 Task: Create a due date automation trigger when advanced on, 2 working days after a card is due add content with a name or a description not starting with resume at 11:00 AM.
Action: Mouse moved to (882, 265)
Screenshot: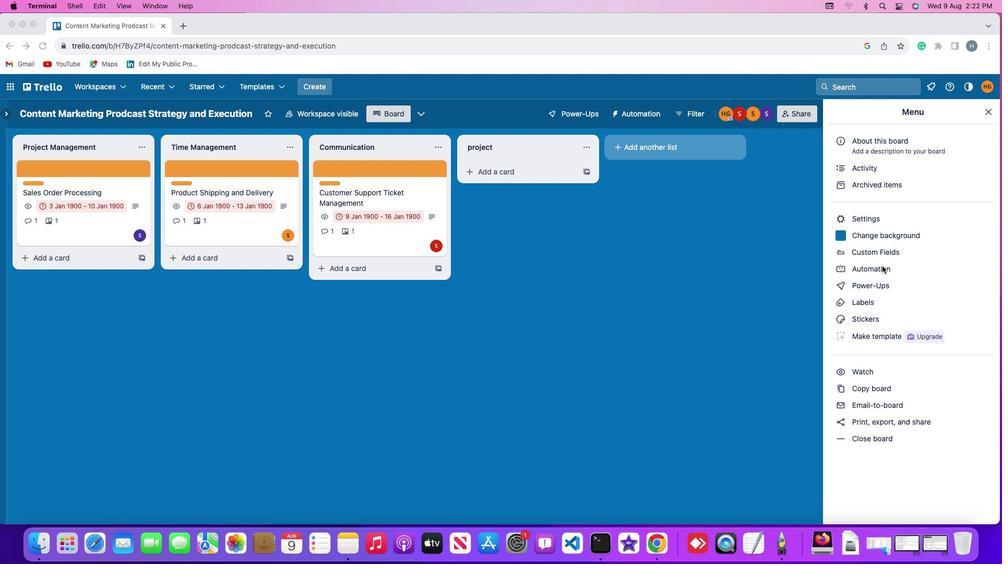
Action: Mouse pressed left at (882, 265)
Screenshot: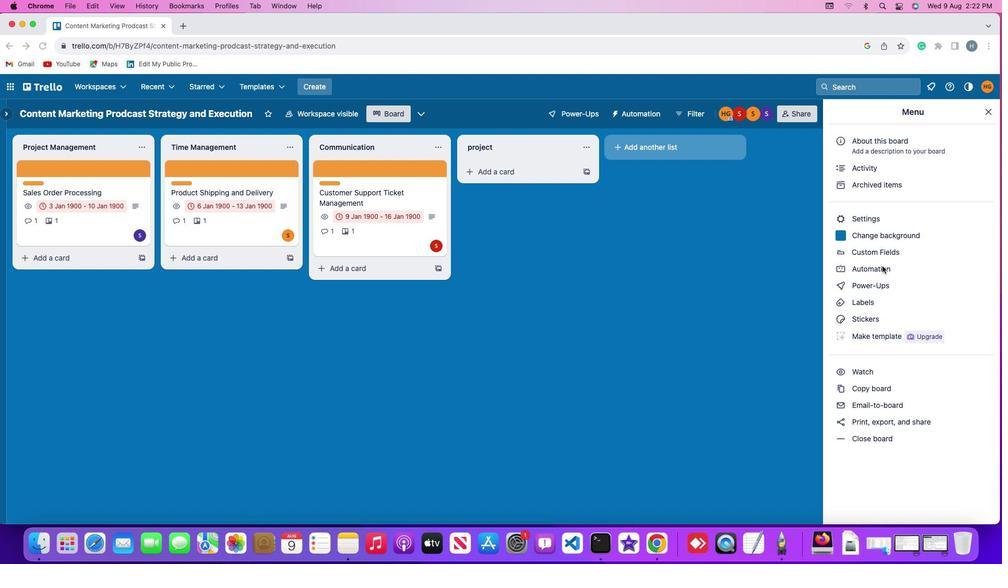 
Action: Mouse moved to (882, 265)
Screenshot: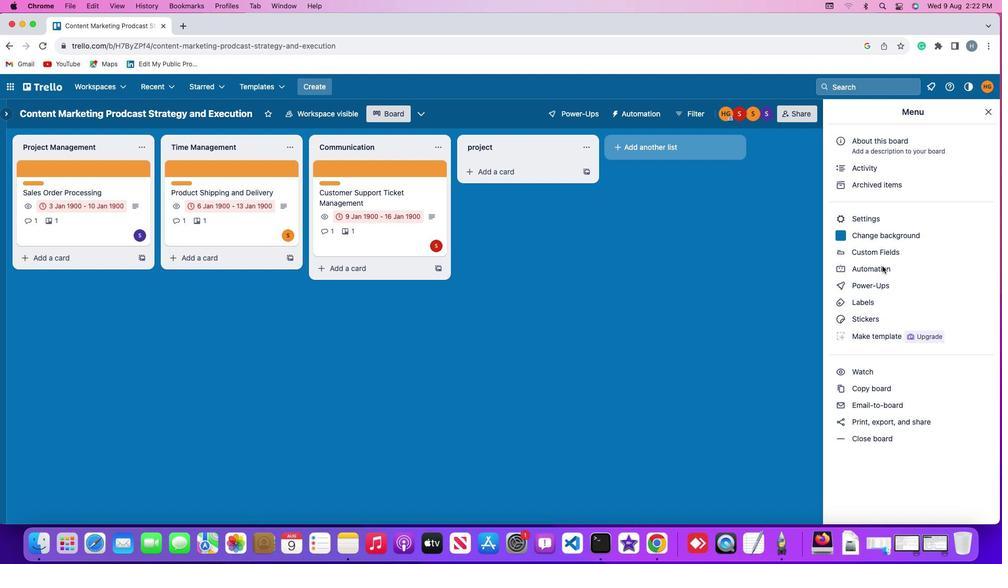 
Action: Mouse pressed left at (882, 265)
Screenshot: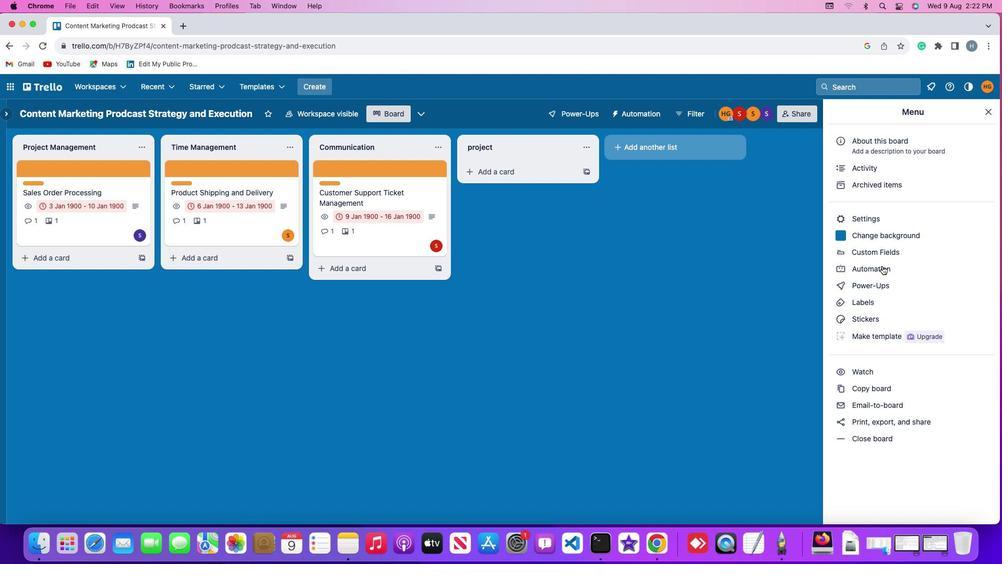 
Action: Mouse moved to (56, 245)
Screenshot: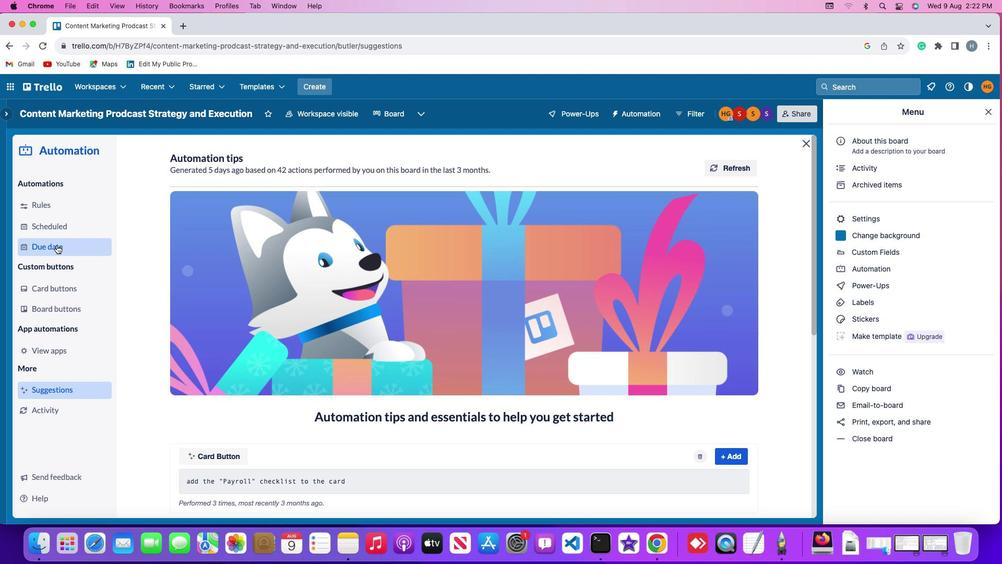 
Action: Mouse pressed left at (56, 245)
Screenshot: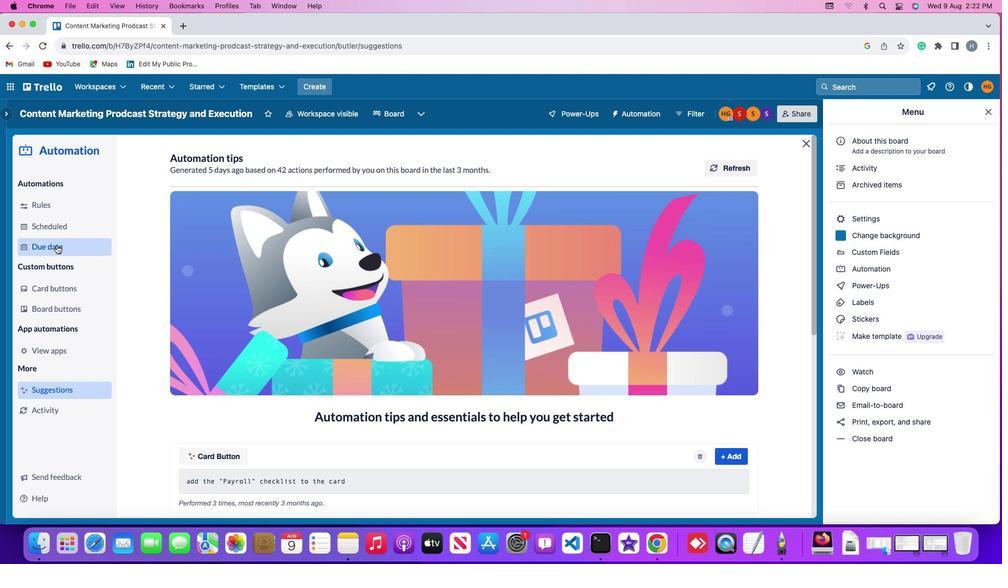 
Action: Mouse moved to (687, 162)
Screenshot: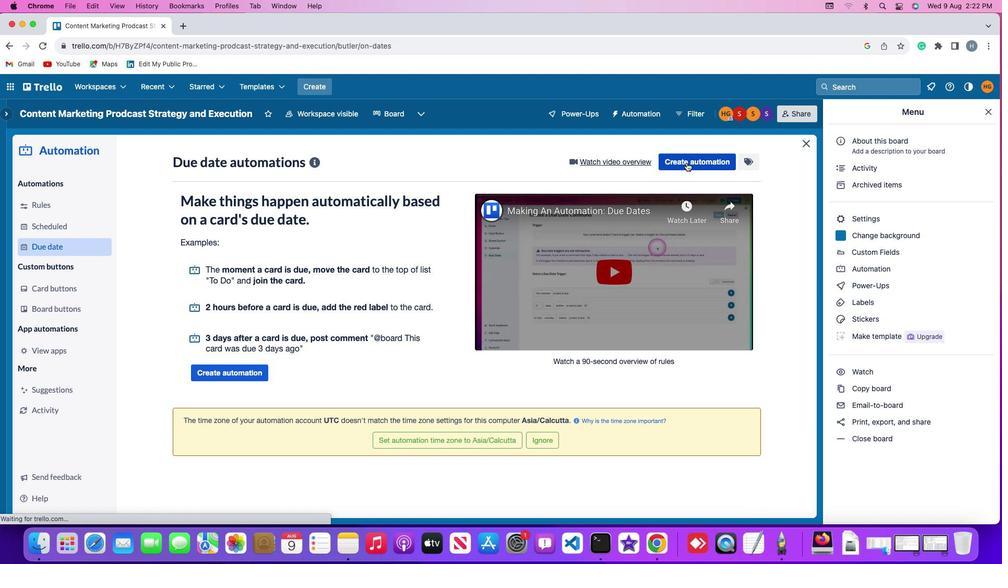 
Action: Mouse pressed left at (687, 162)
Screenshot: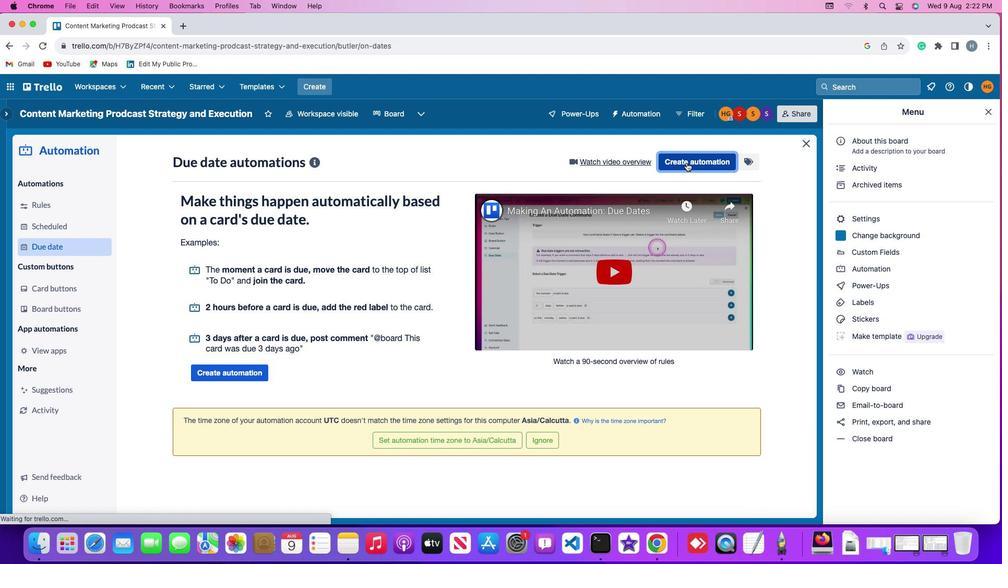 
Action: Mouse moved to (211, 261)
Screenshot: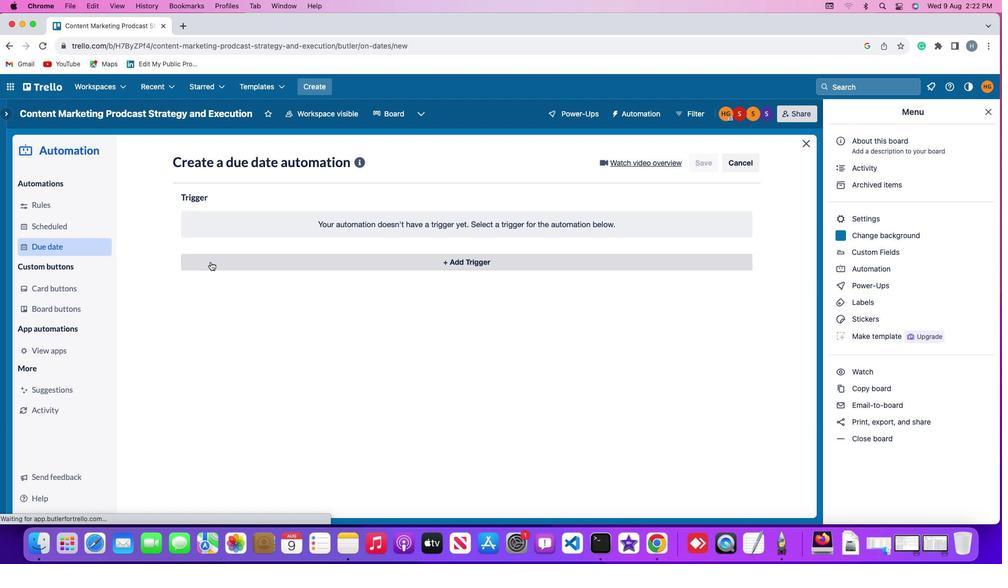 
Action: Mouse pressed left at (211, 261)
Screenshot: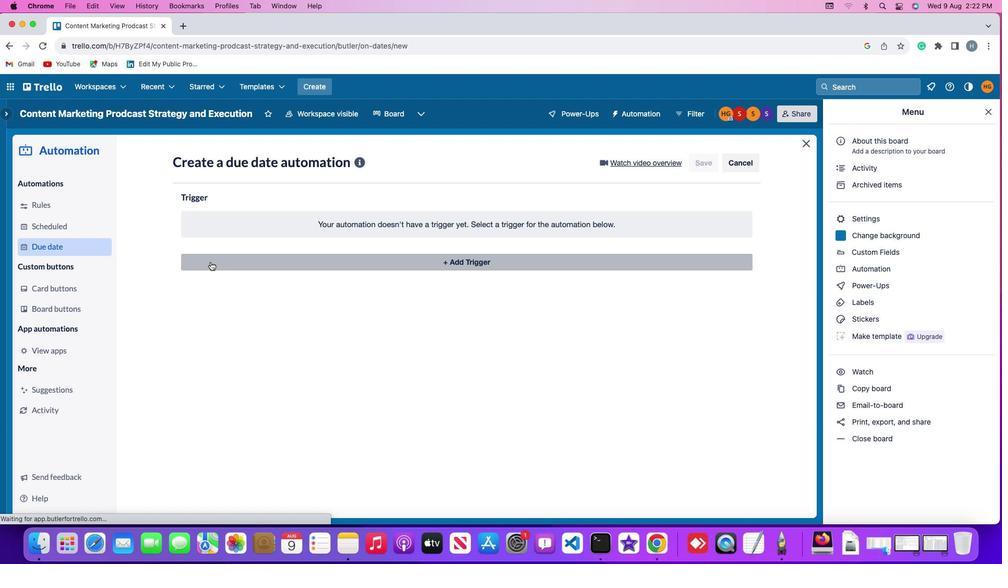 
Action: Mouse moved to (199, 419)
Screenshot: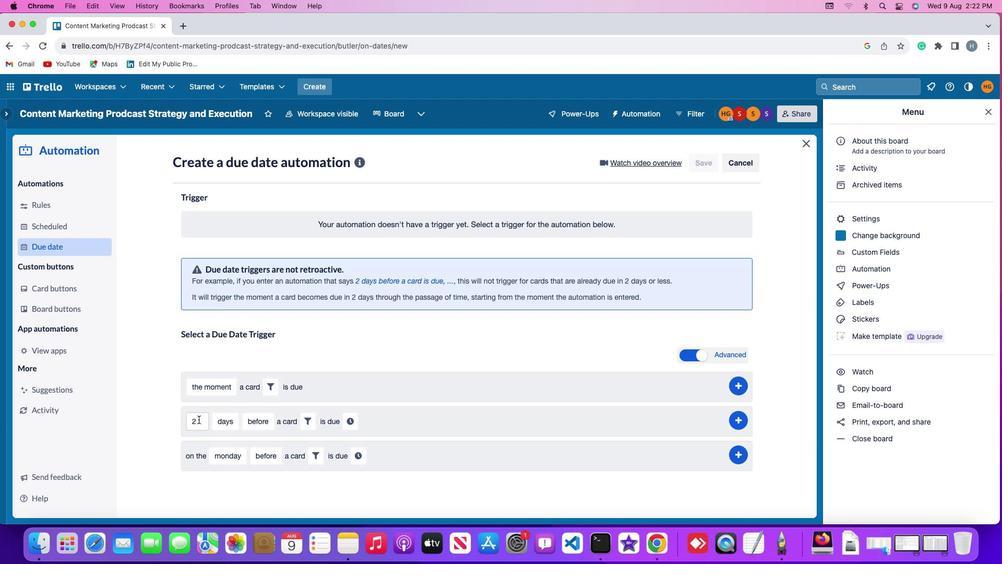 
Action: Mouse pressed left at (199, 419)
Screenshot: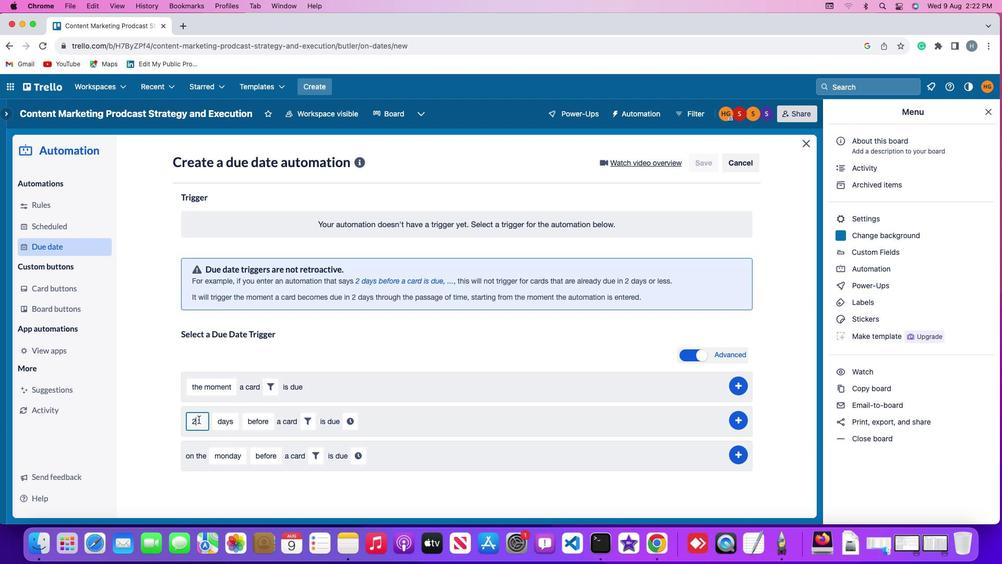 
Action: Mouse moved to (199, 418)
Screenshot: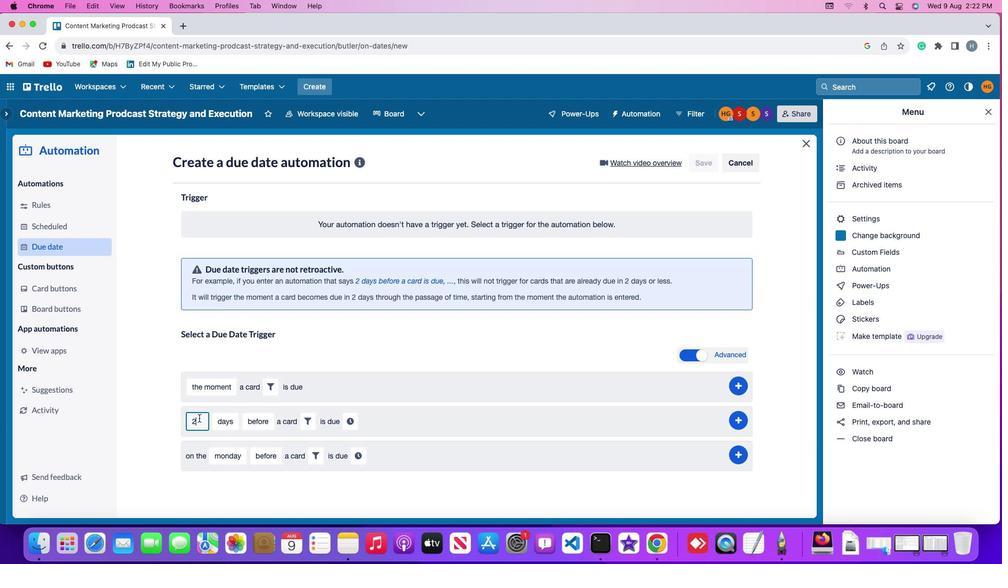 
Action: Key pressed Key.backspace
Screenshot: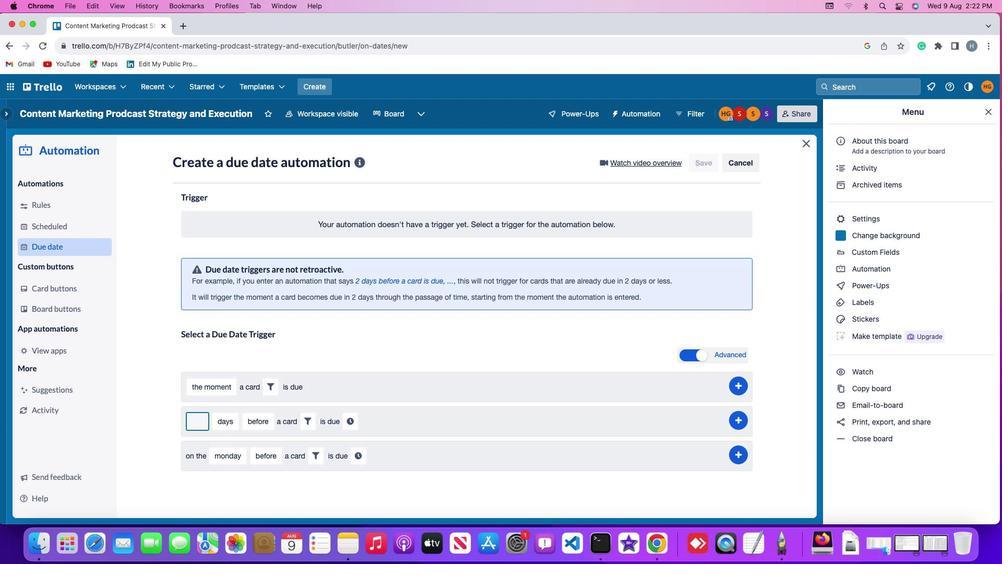 
Action: Mouse moved to (202, 417)
Screenshot: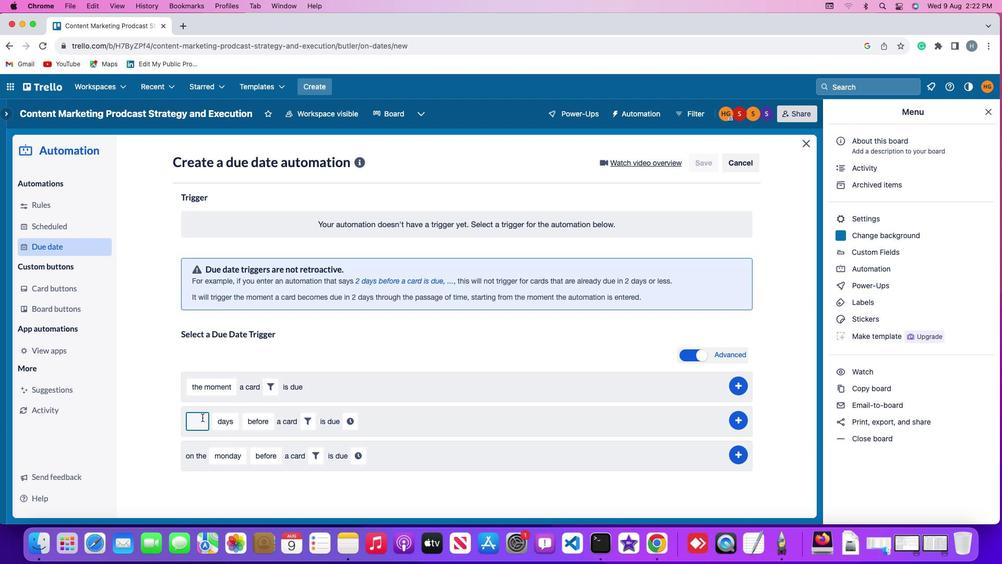 
Action: Key pressed '2'
Screenshot: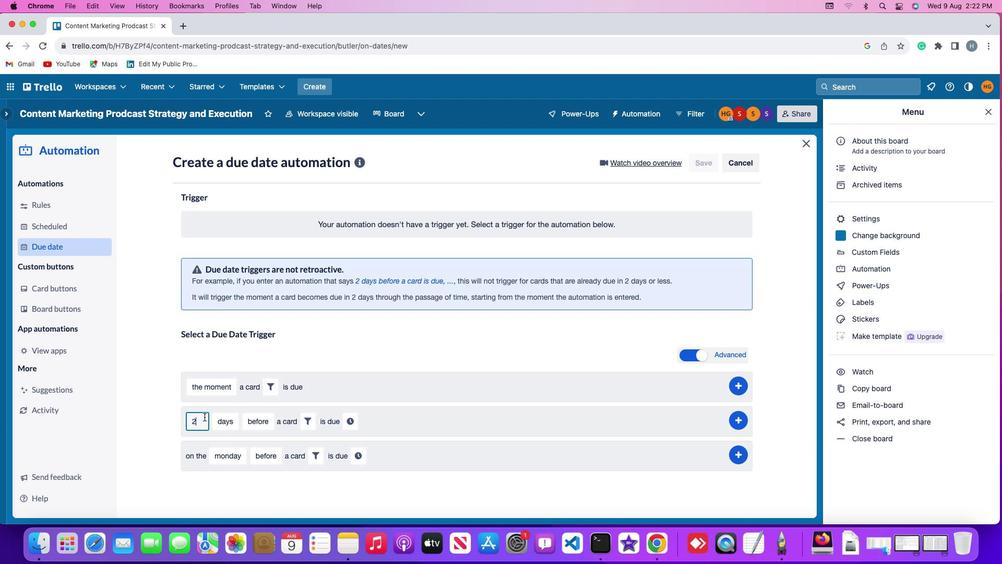 
Action: Mouse moved to (232, 416)
Screenshot: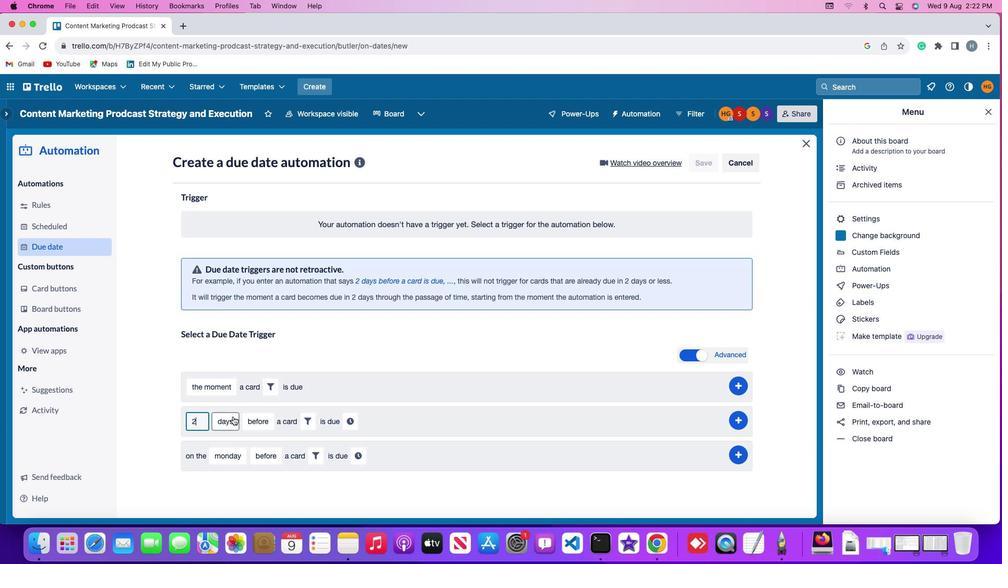 
Action: Mouse pressed left at (232, 416)
Screenshot: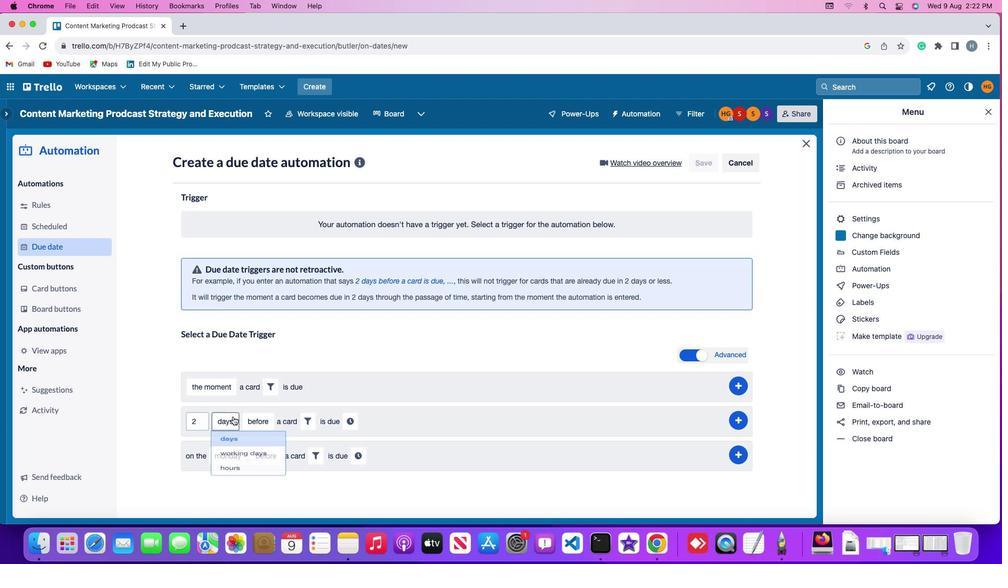 
Action: Mouse moved to (231, 463)
Screenshot: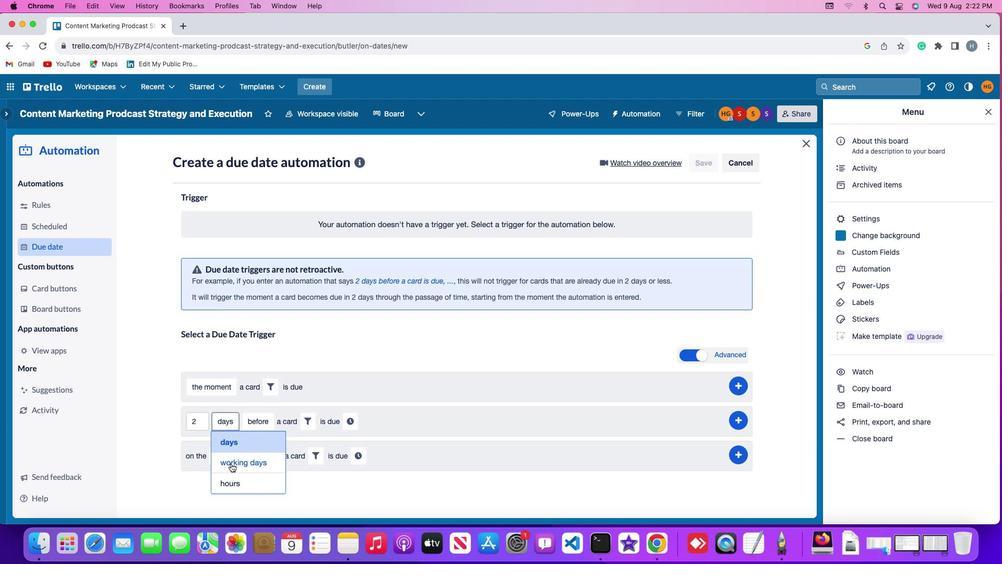 
Action: Mouse pressed left at (231, 463)
Screenshot: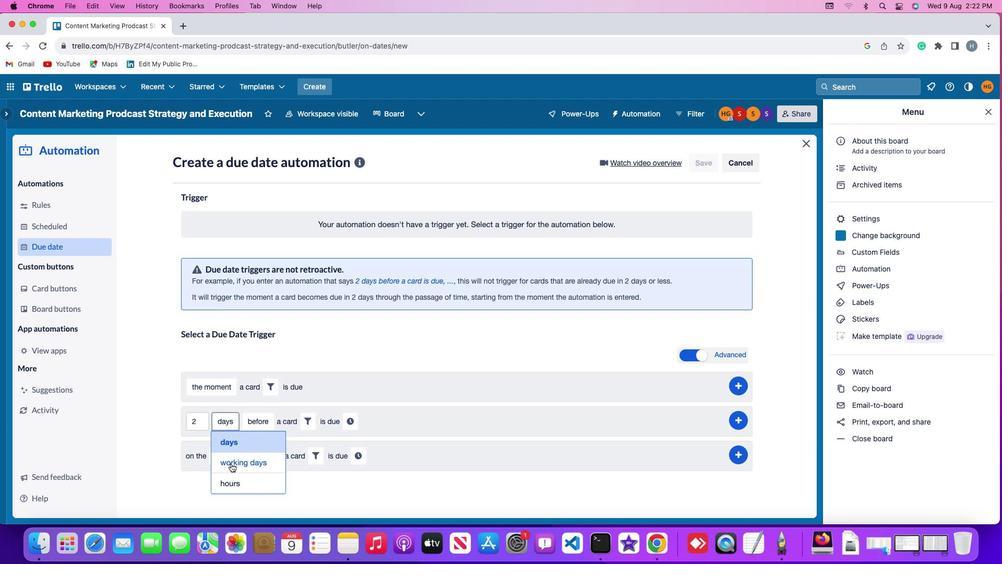 
Action: Mouse moved to (284, 425)
Screenshot: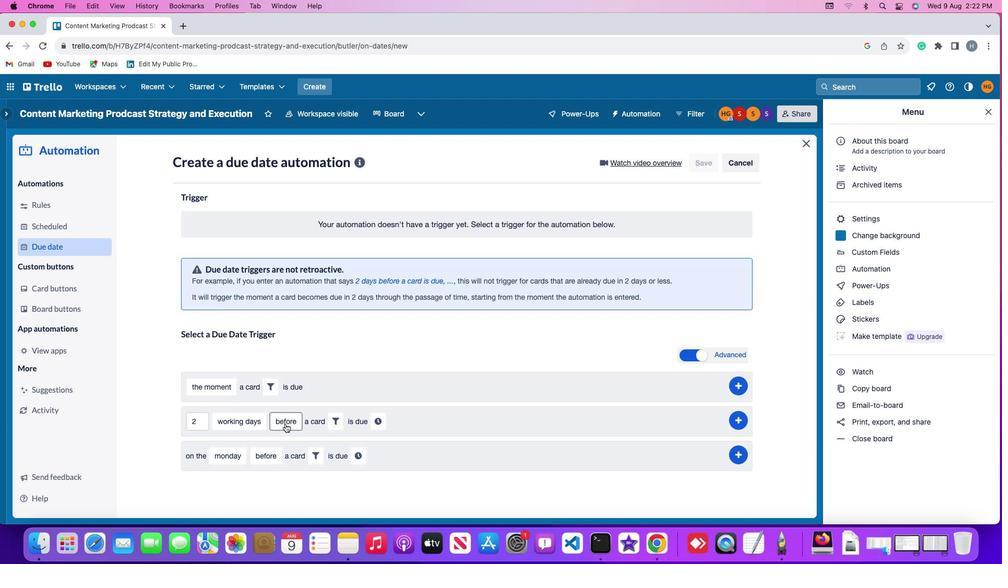 
Action: Mouse pressed left at (284, 425)
Screenshot: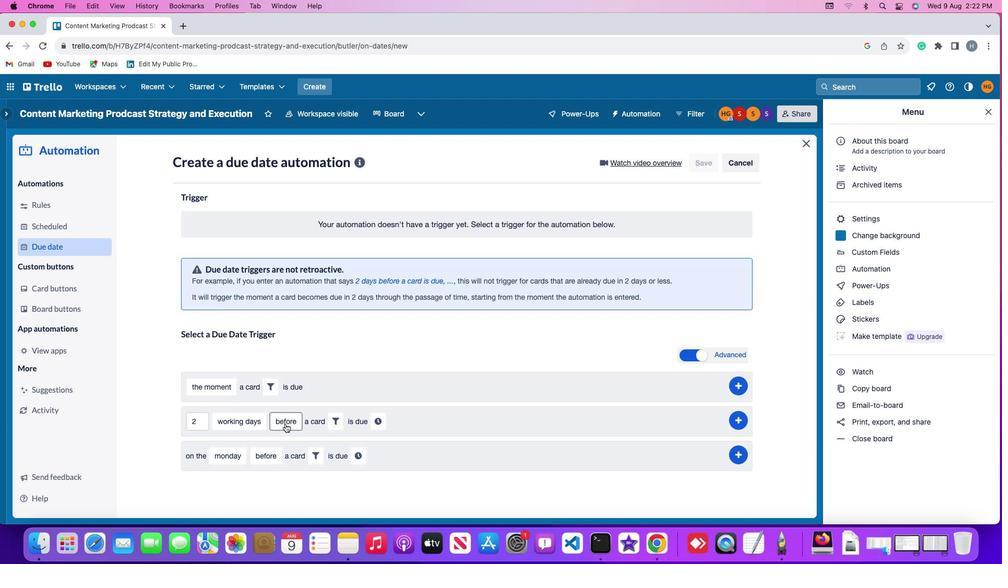 
Action: Mouse moved to (282, 469)
Screenshot: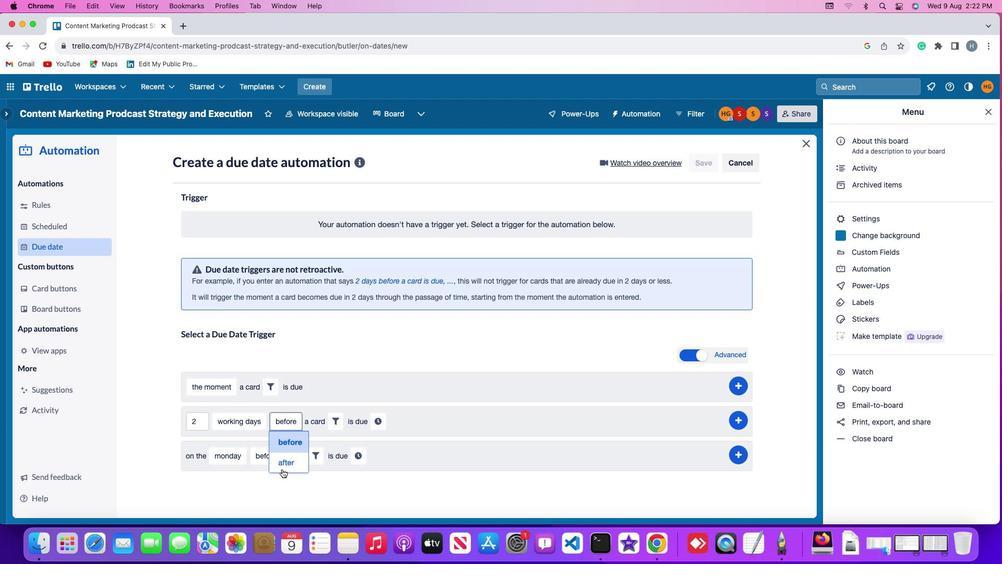 
Action: Mouse pressed left at (282, 469)
Screenshot: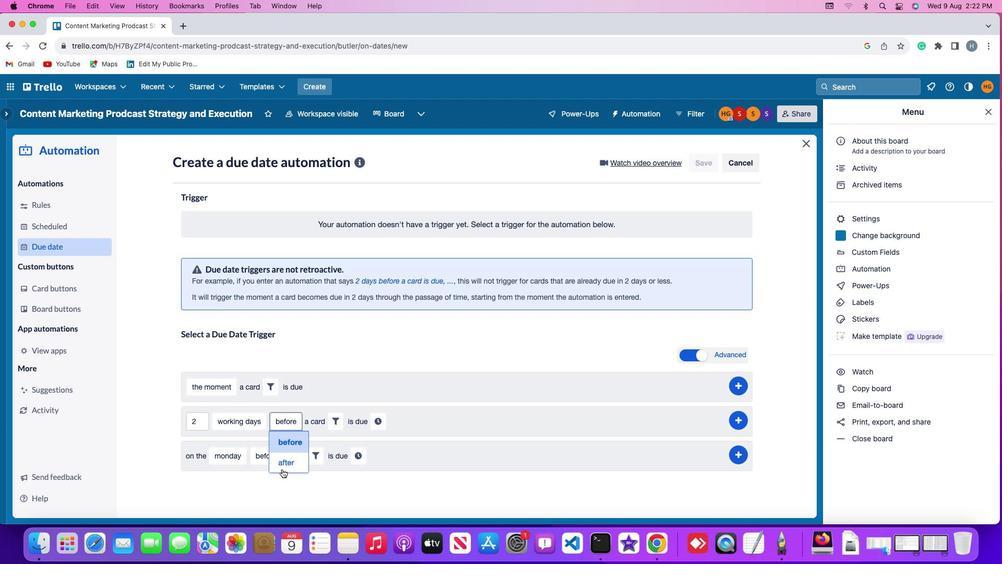 
Action: Mouse moved to (336, 420)
Screenshot: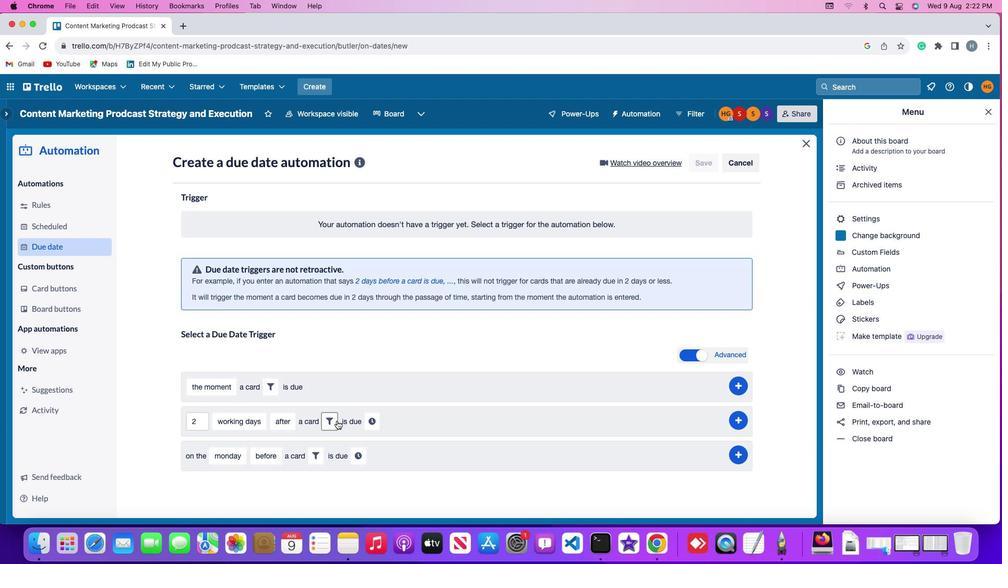 
Action: Mouse pressed left at (336, 420)
Screenshot: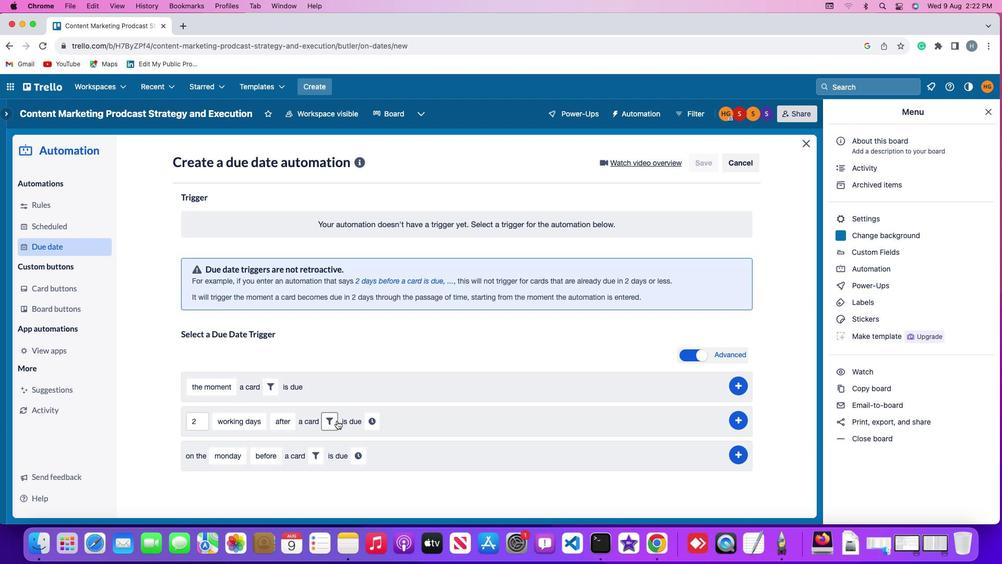 
Action: Mouse moved to (459, 453)
Screenshot: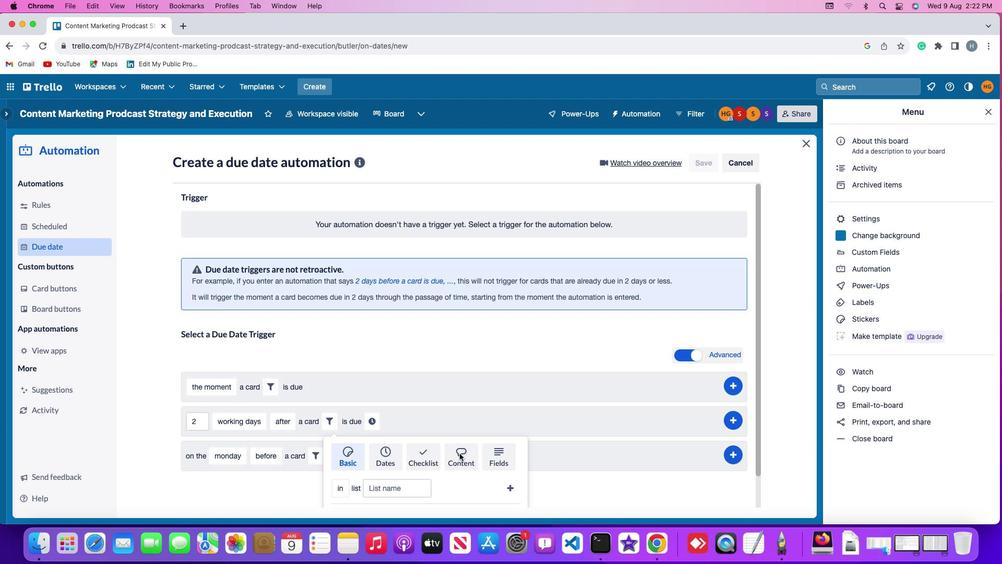
Action: Mouse pressed left at (459, 453)
Screenshot: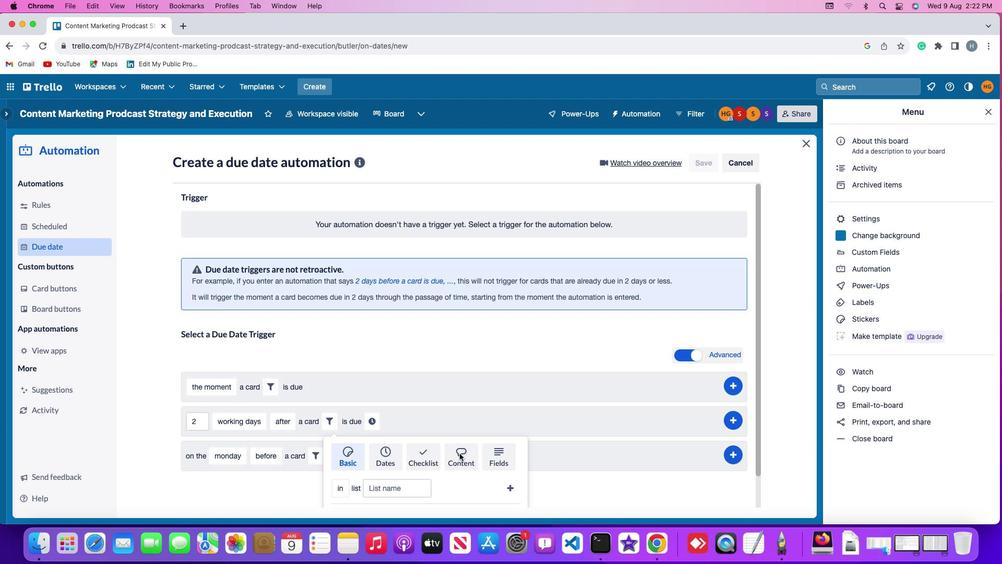 
Action: Mouse moved to (360, 485)
Screenshot: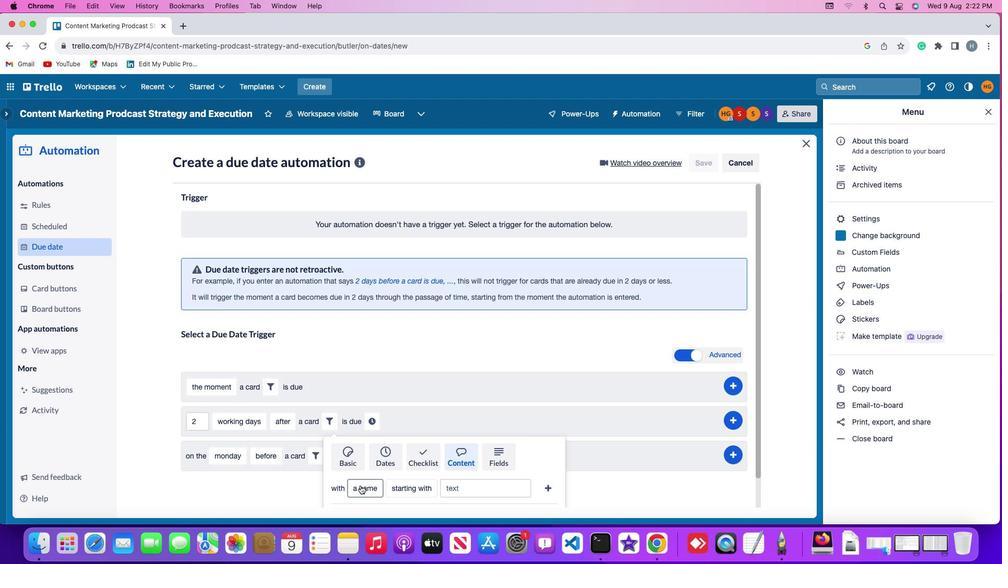 
Action: Mouse pressed left at (360, 485)
Screenshot: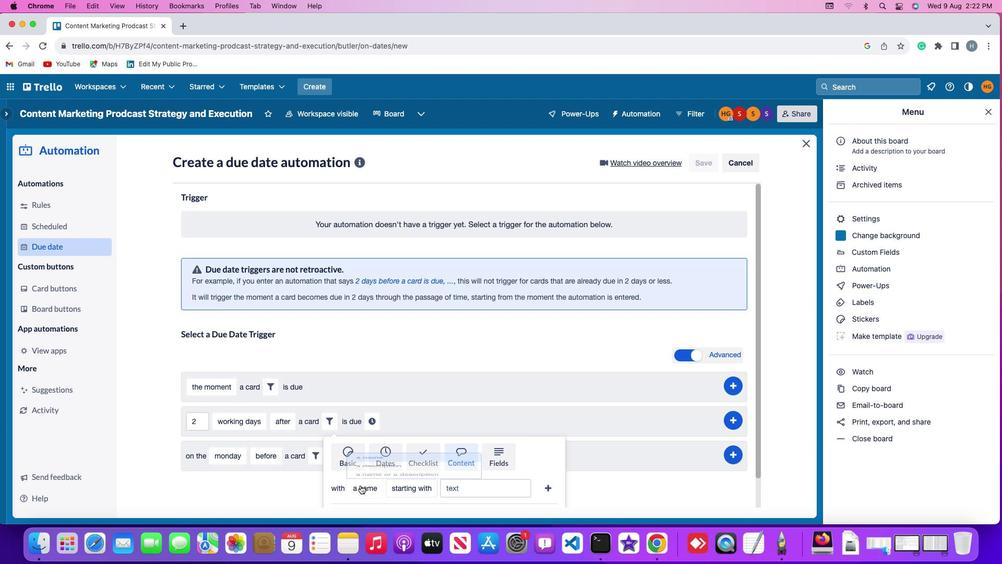 
Action: Mouse moved to (382, 470)
Screenshot: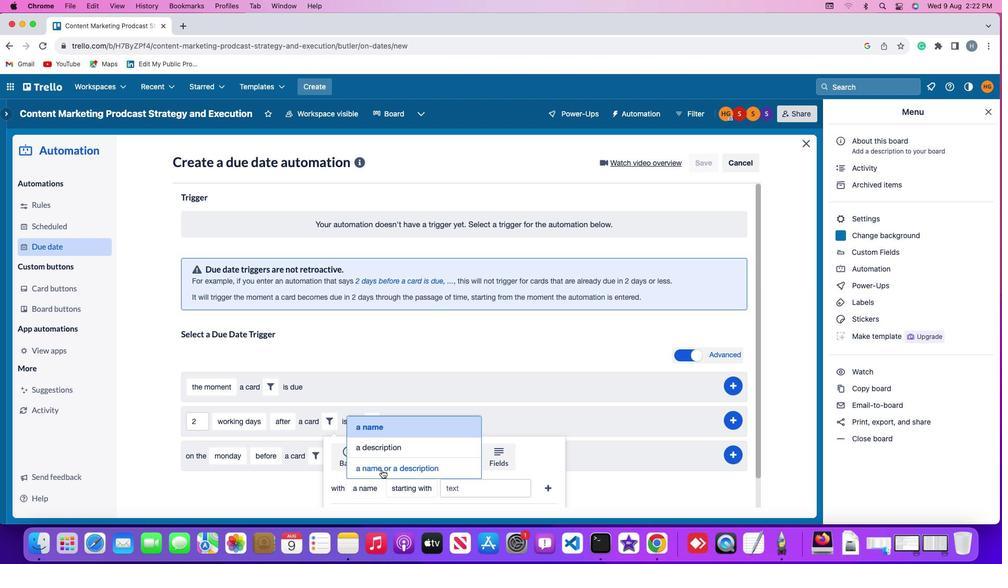 
Action: Mouse pressed left at (382, 470)
Screenshot: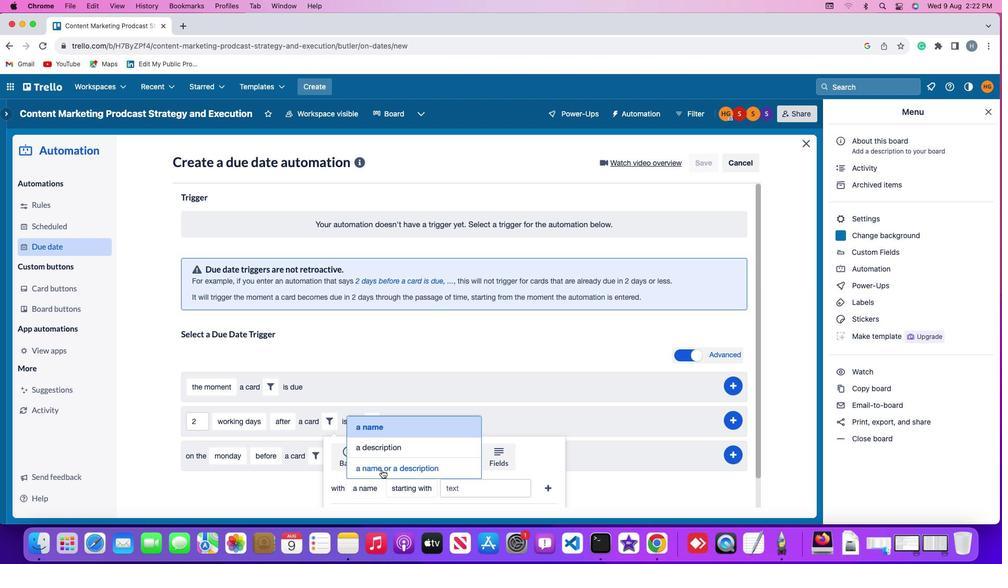 
Action: Mouse moved to (471, 486)
Screenshot: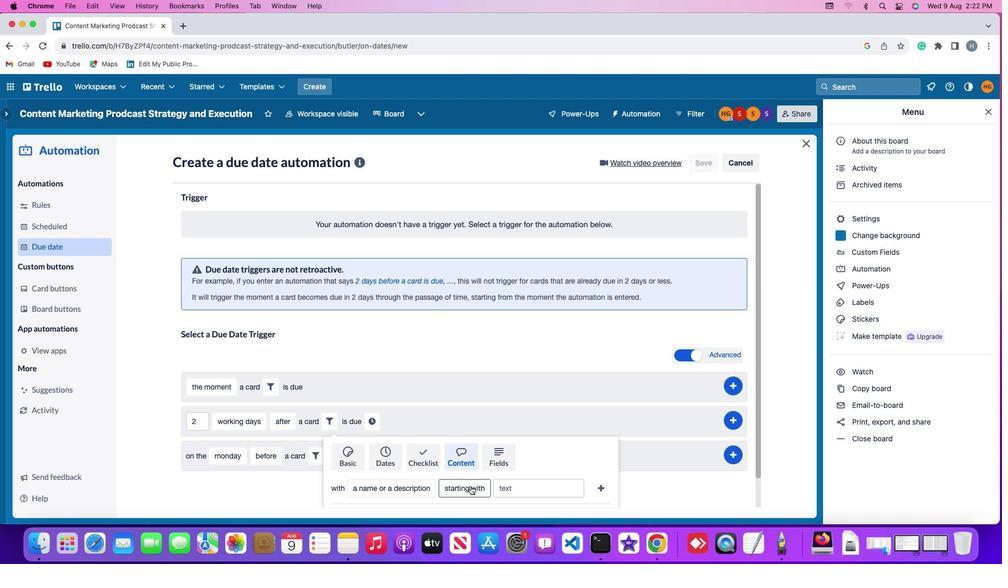 
Action: Mouse pressed left at (471, 486)
Screenshot: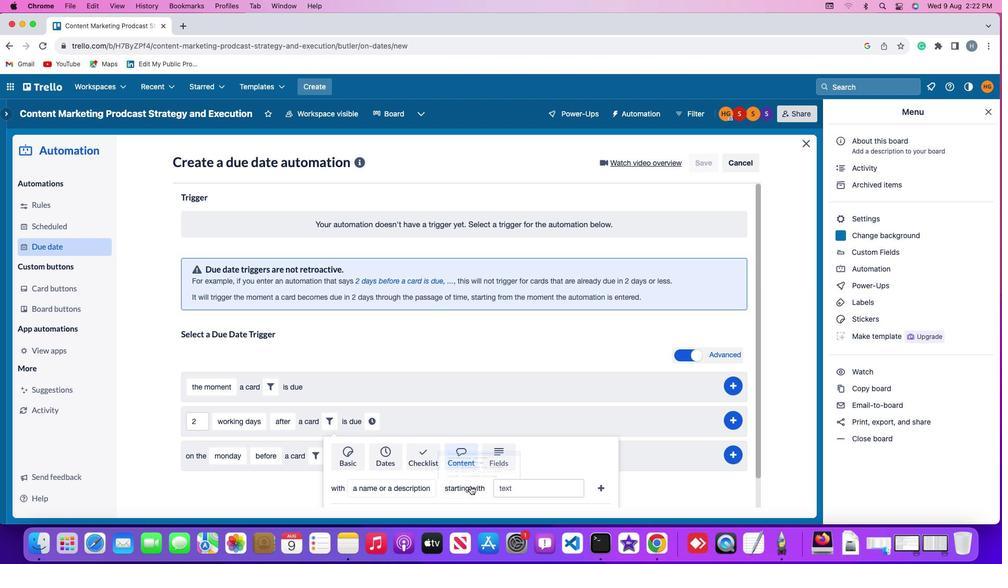 
Action: Mouse moved to (482, 424)
Screenshot: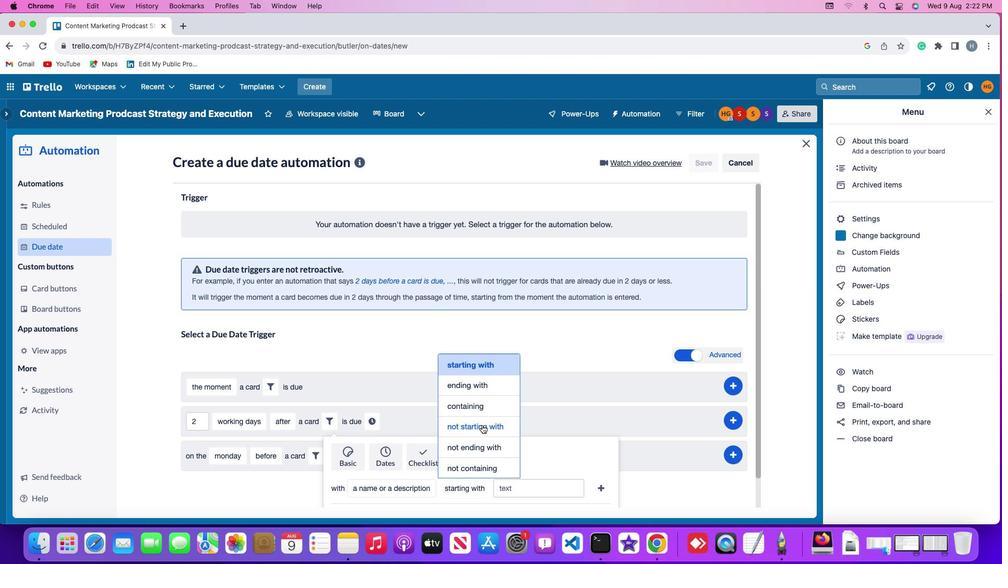 
Action: Mouse pressed left at (482, 424)
Screenshot: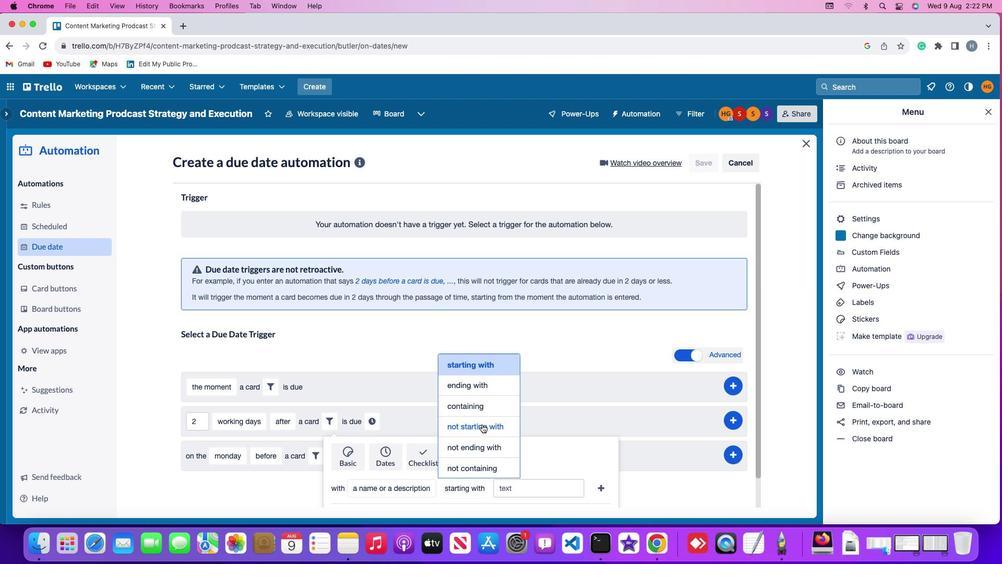 
Action: Mouse moved to (522, 486)
Screenshot: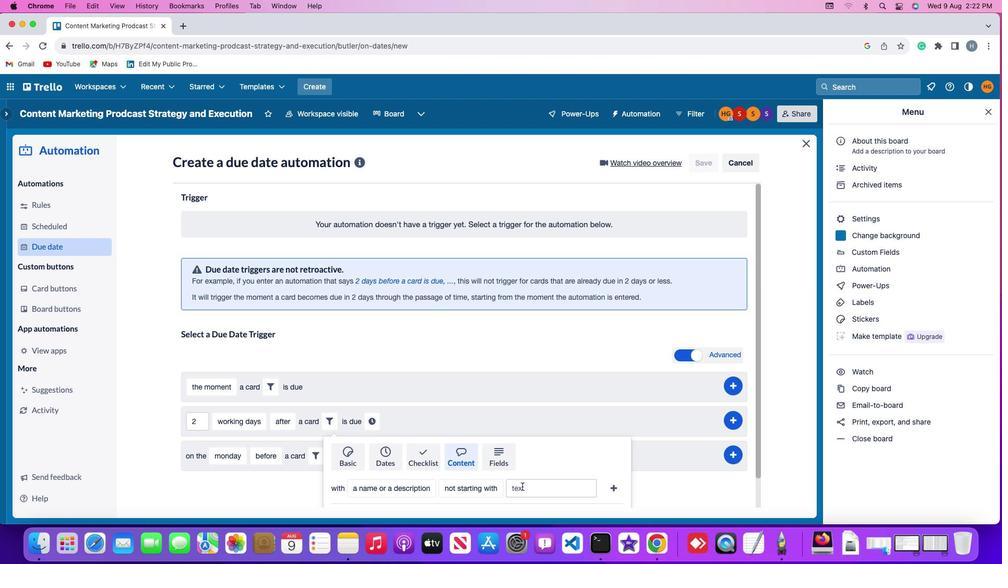 
Action: Mouse pressed left at (522, 486)
Screenshot: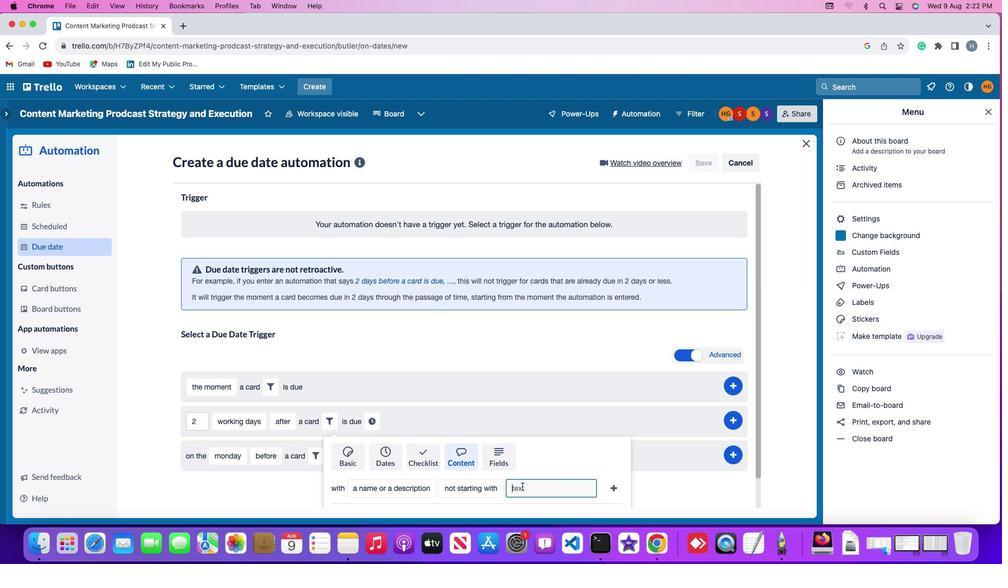 
Action: Mouse moved to (523, 485)
Screenshot: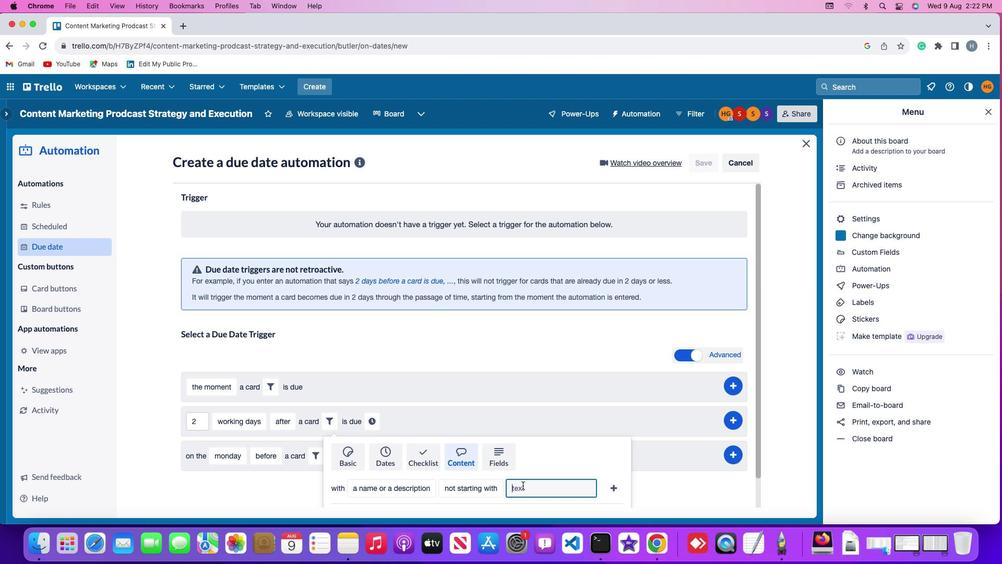 
Action: Key pressed 'r''e''s''u''m''e'
Screenshot: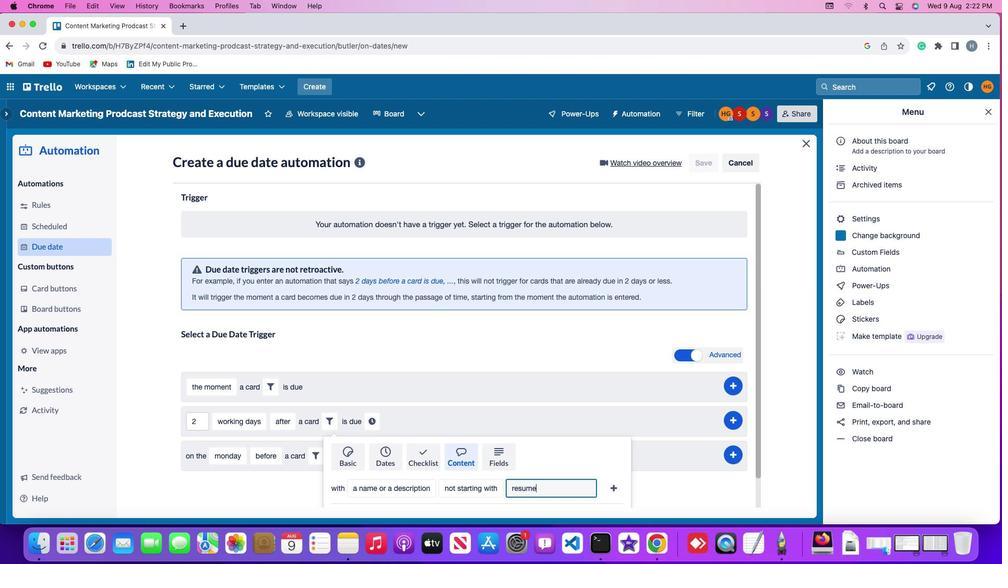 
Action: Mouse moved to (613, 486)
Screenshot: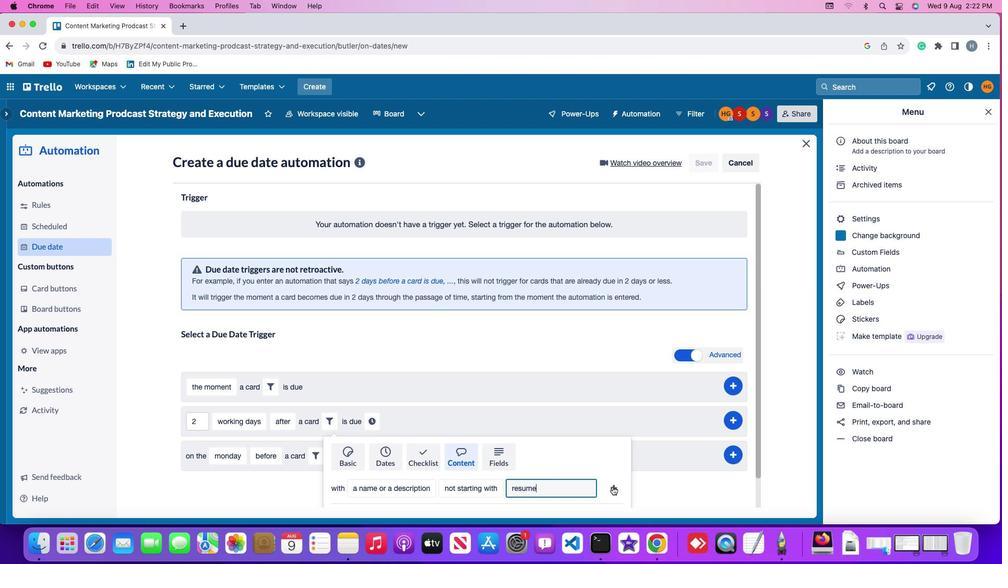 
Action: Mouse pressed left at (613, 486)
Screenshot: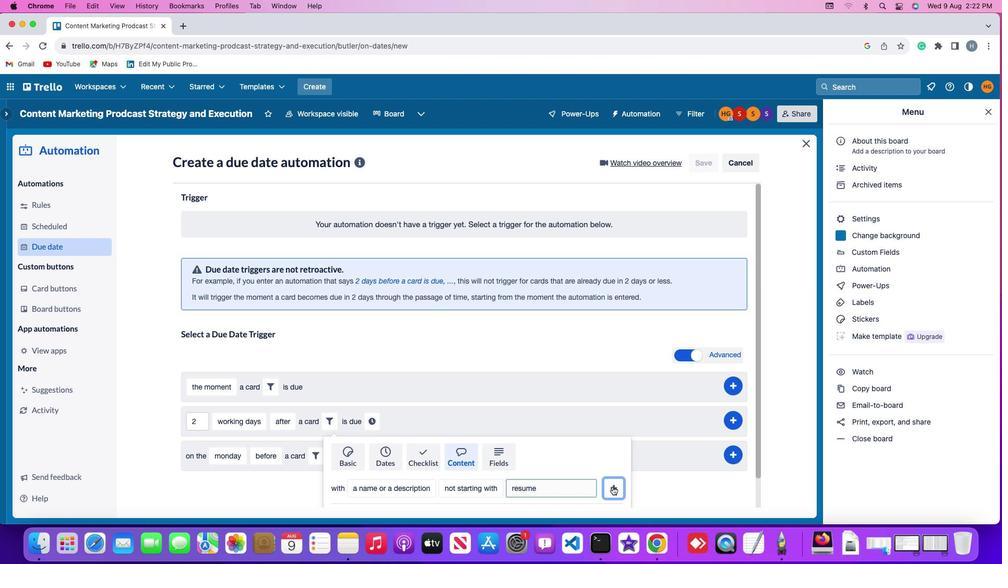 
Action: Mouse moved to (579, 418)
Screenshot: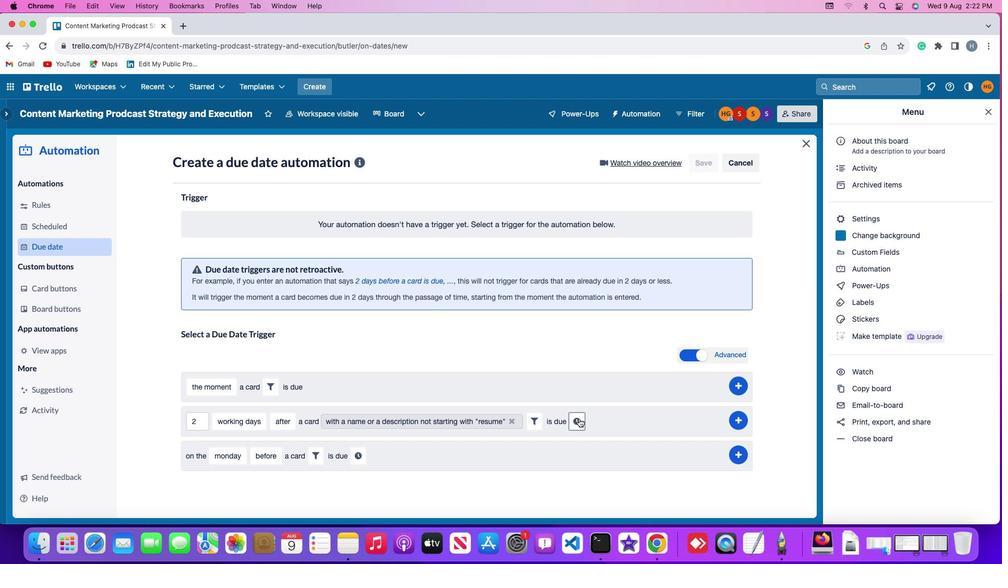 
Action: Mouse pressed left at (579, 418)
Screenshot: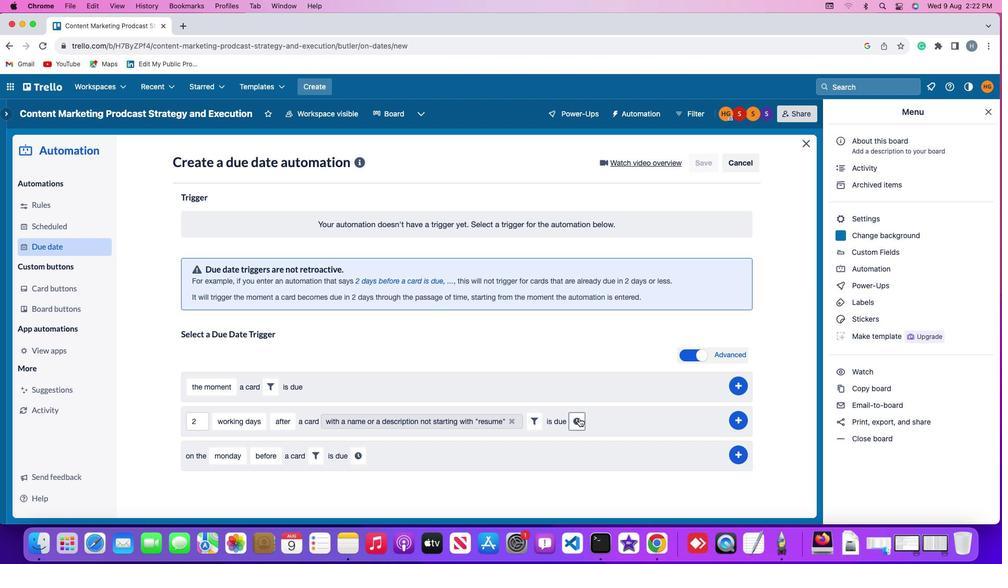 
Action: Mouse moved to (598, 423)
Screenshot: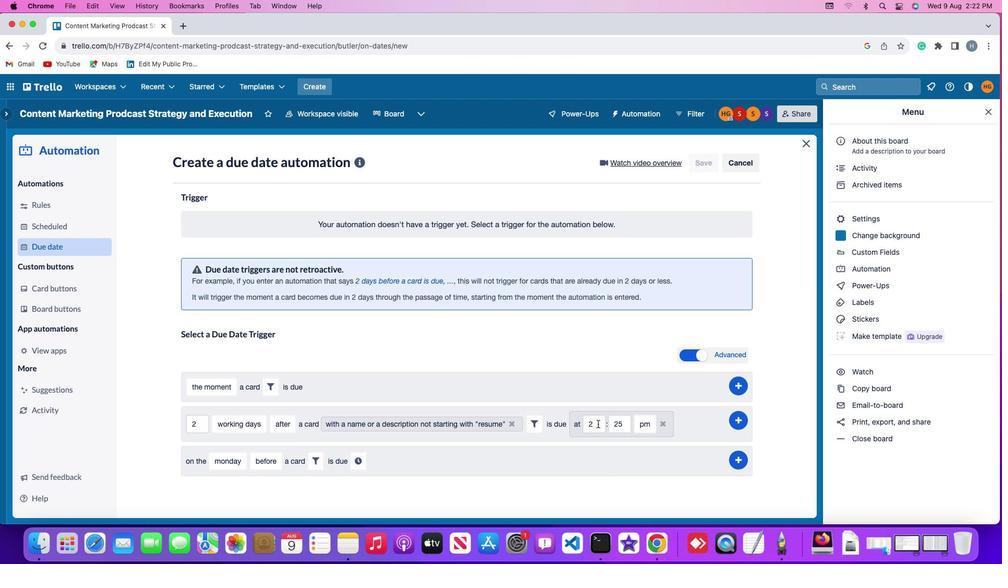 
Action: Mouse pressed left at (598, 423)
Screenshot: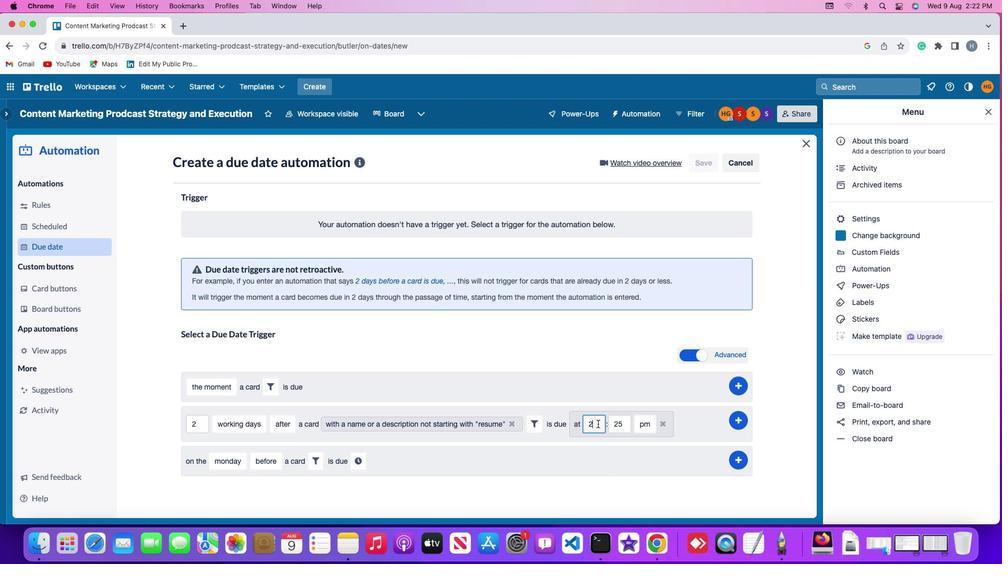 
Action: Key pressed Key.backspace'1''1'
Screenshot: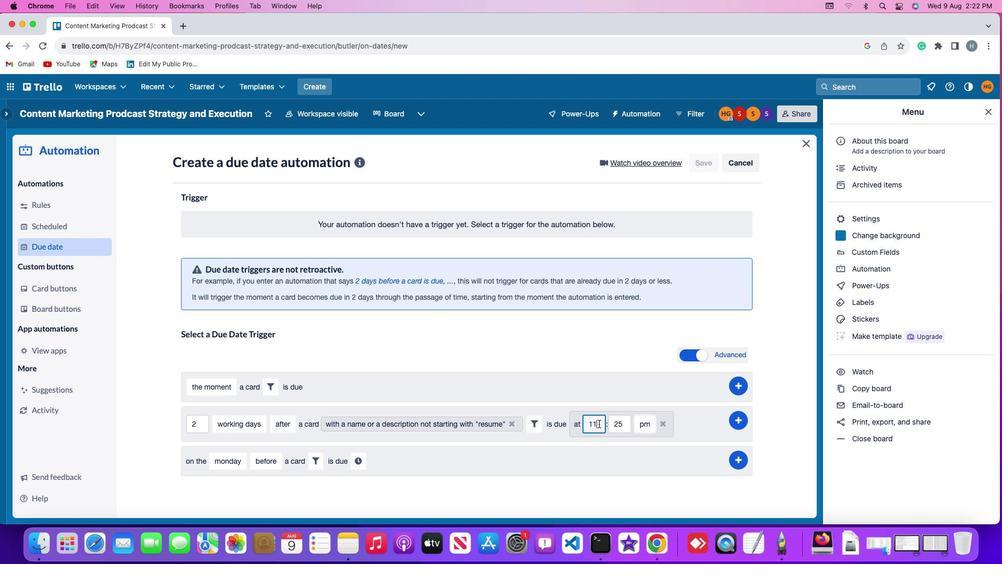 
Action: Mouse moved to (622, 423)
Screenshot: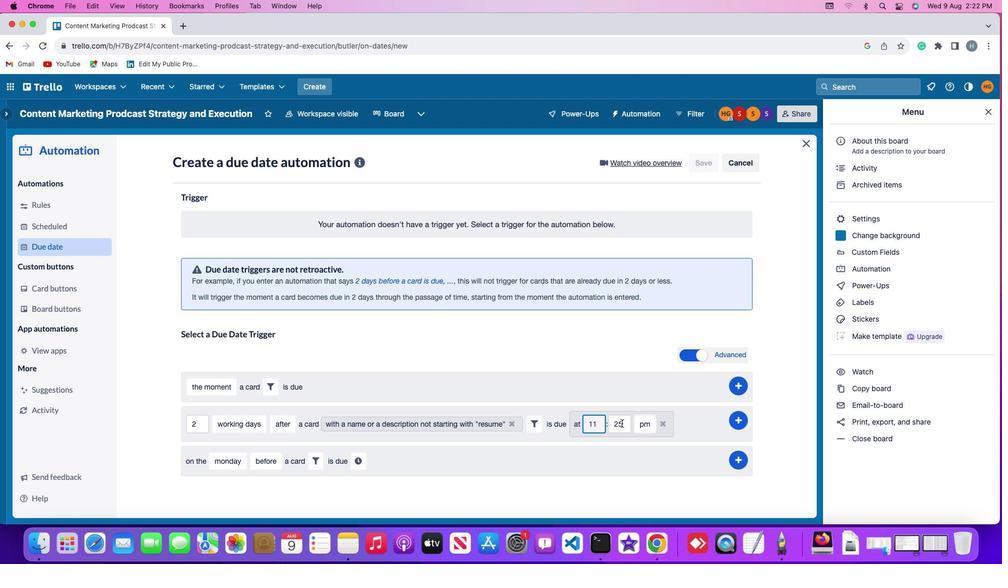 
Action: Mouse pressed left at (622, 423)
Screenshot: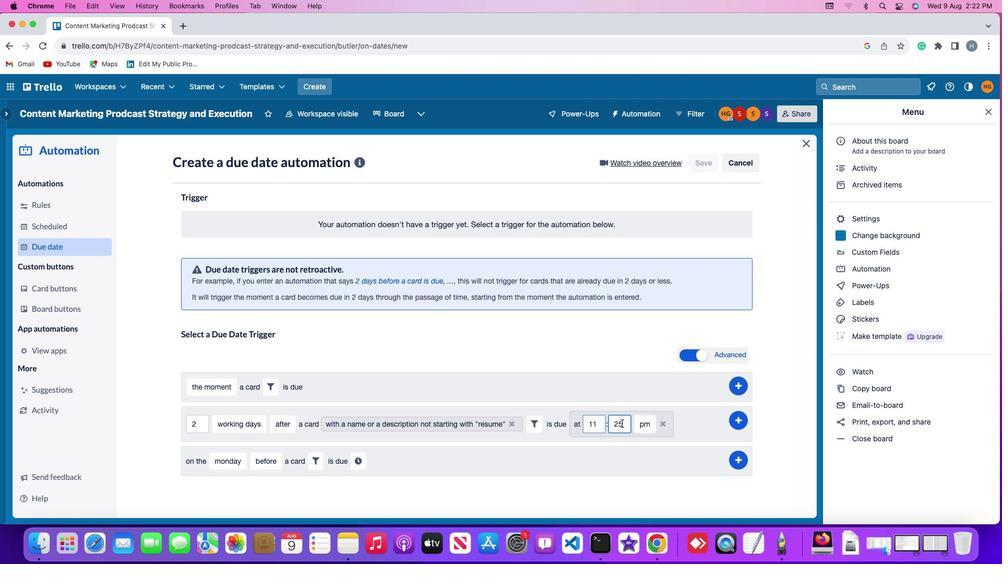 
Action: Key pressed Key.backspaceKey.backspaceKey.backspace
Screenshot: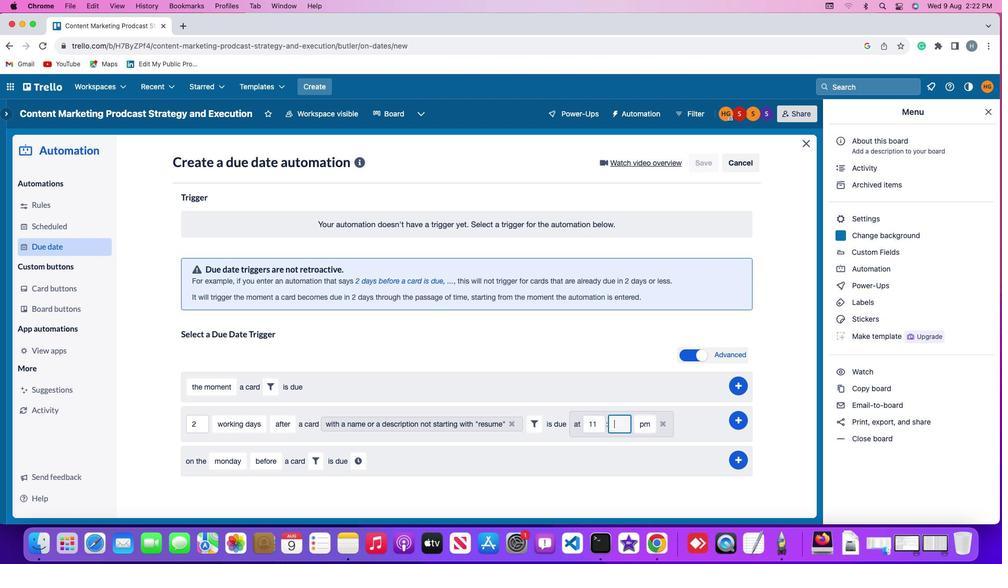 
Action: Mouse moved to (622, 423)
Screenshot: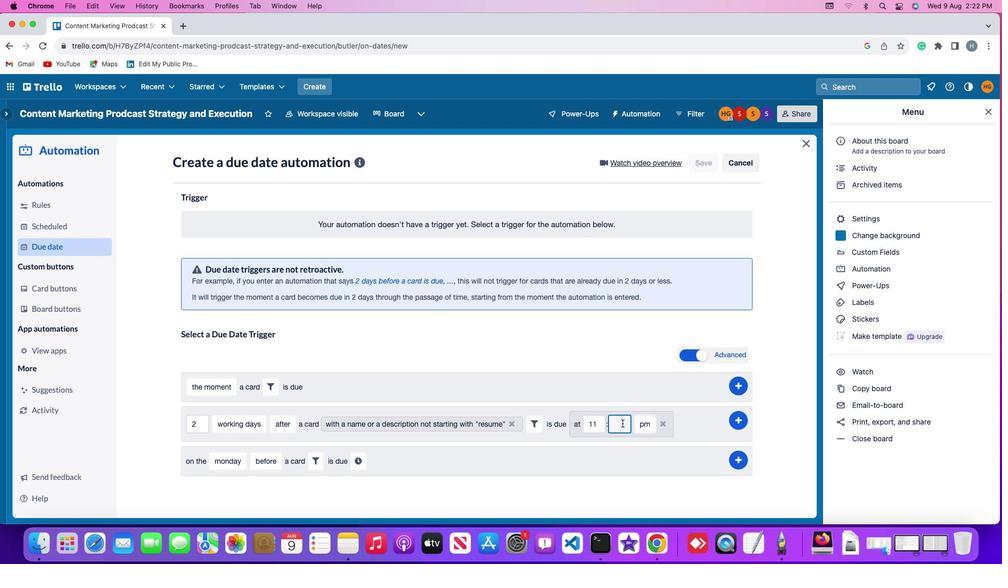 
Action: Key pressed '0''0'
Screenshot: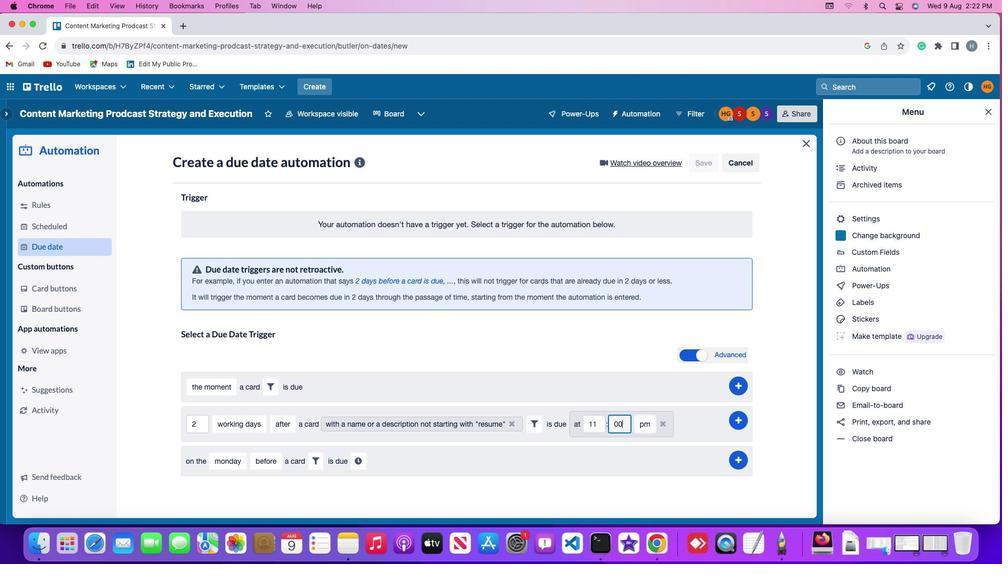 
Action: Mouse moved to (646, 423)
Screenshot: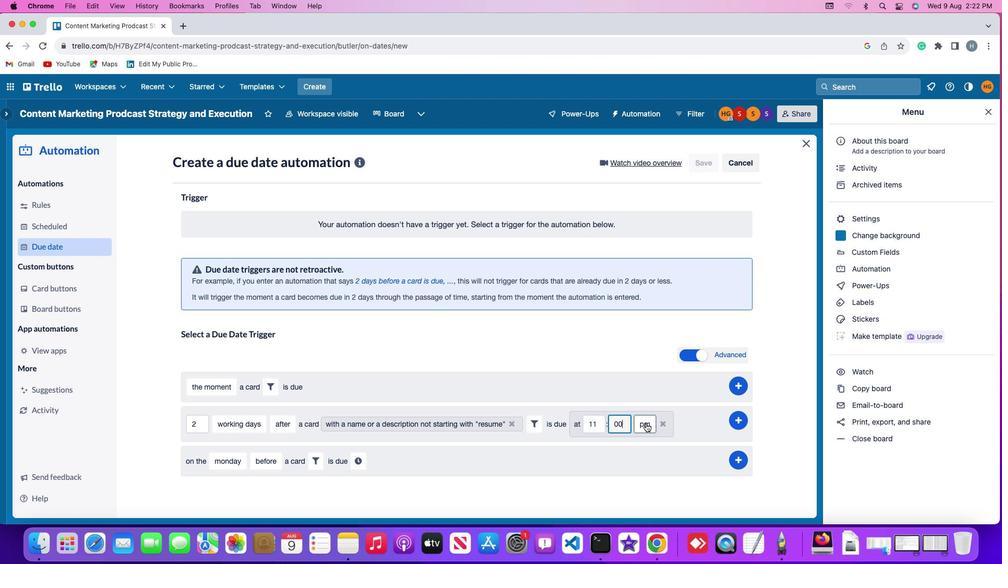 
Action: Mouse pressed left at (646, 423)
Screenshot: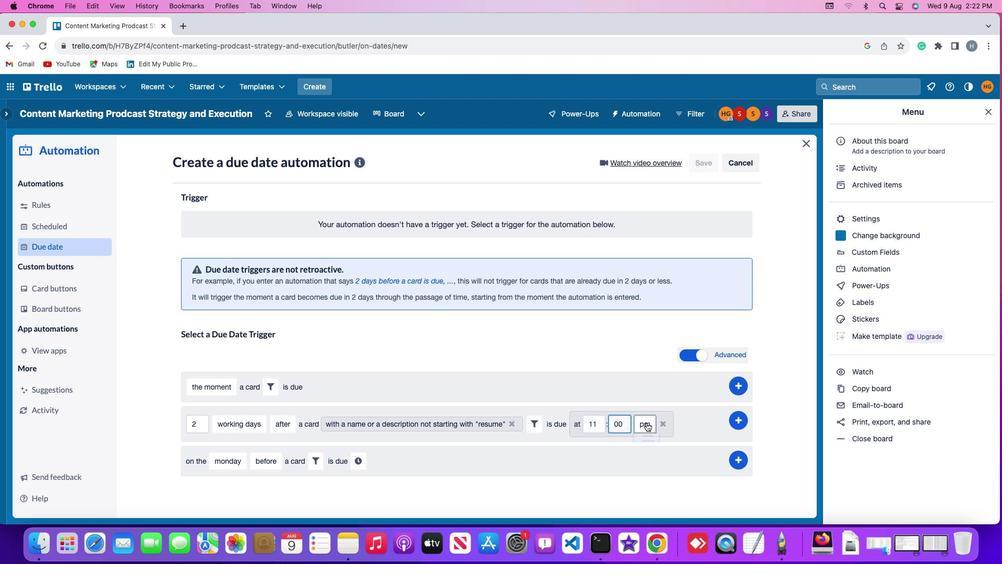 
Action: Mouse moved to (647, 445)
Screenshot: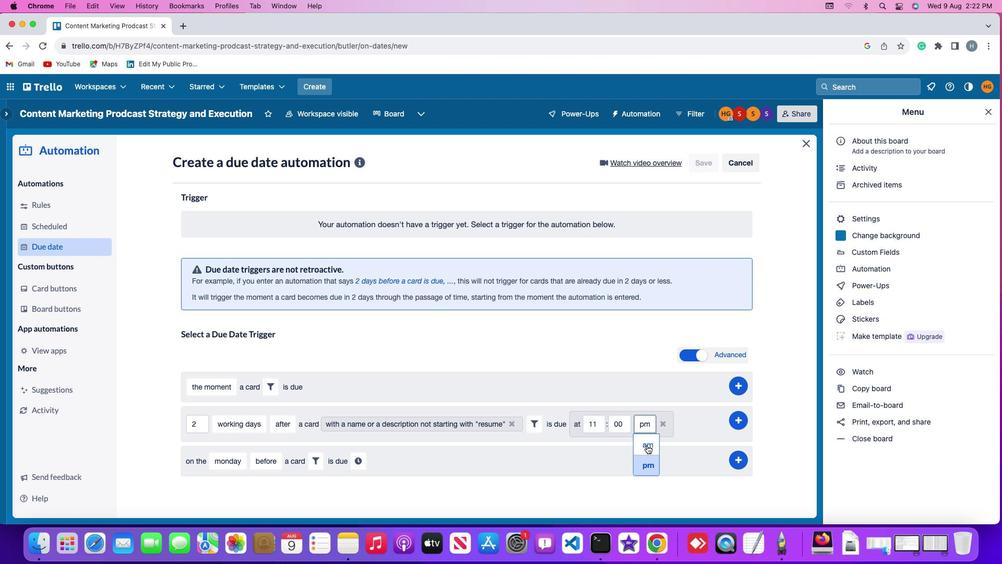 
Action: Mouse pressed left at (647, 445)
Screenshot: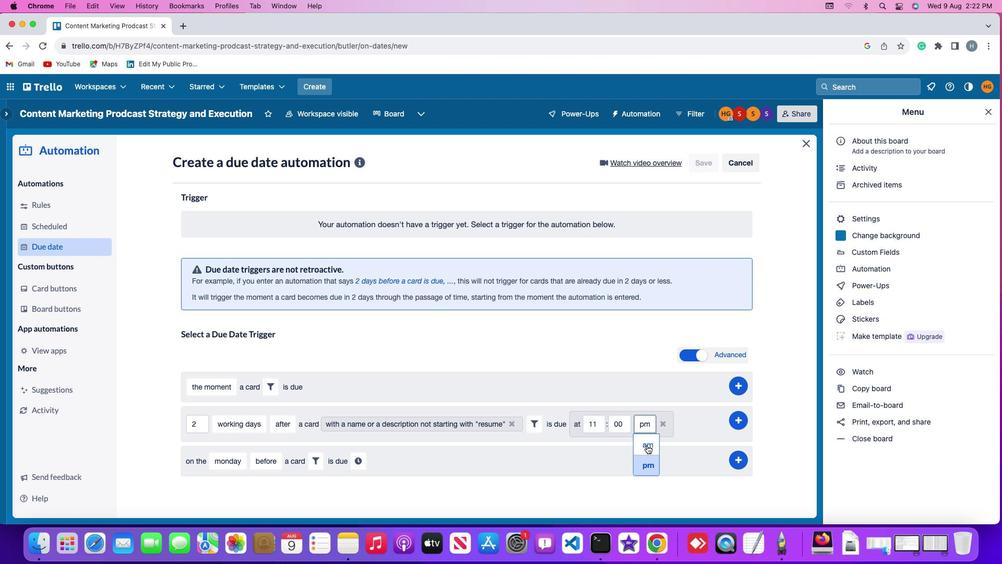 
Action: Mouse moved to (736, 418)
Screenshot: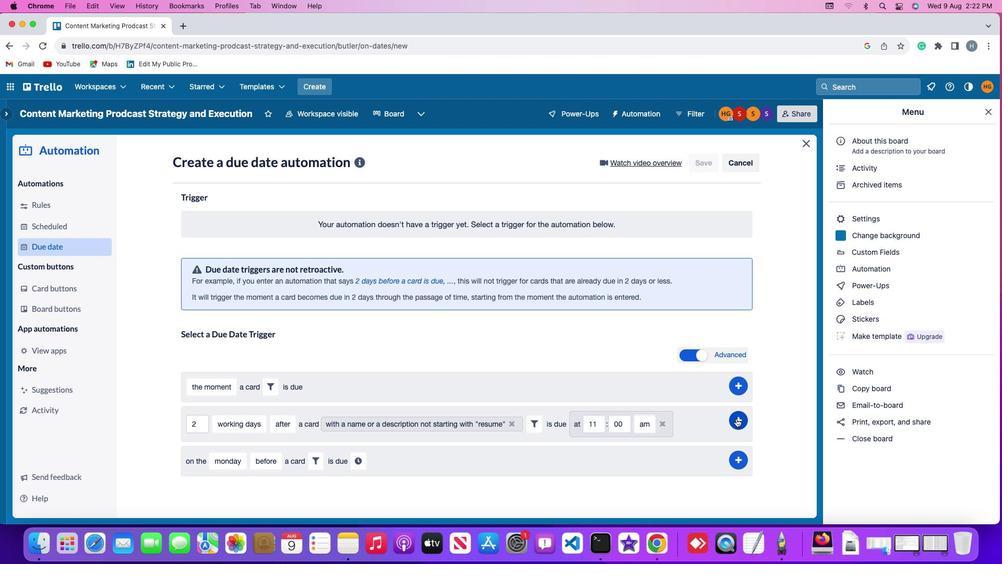 
Action: Mouse pressed left at (736, 418)
Screenshot: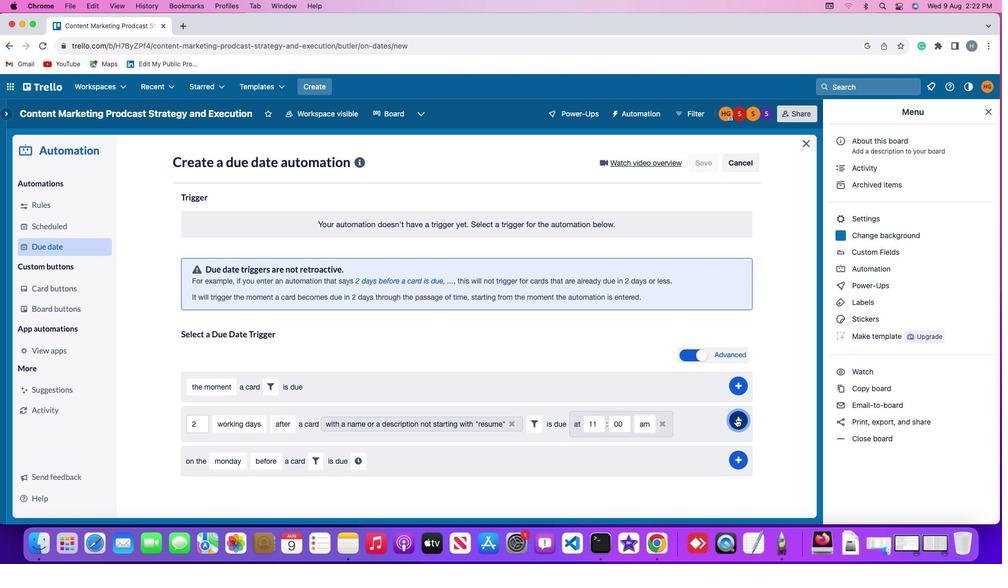 
Action: Mouse moved to (769, 349)
Screenshot: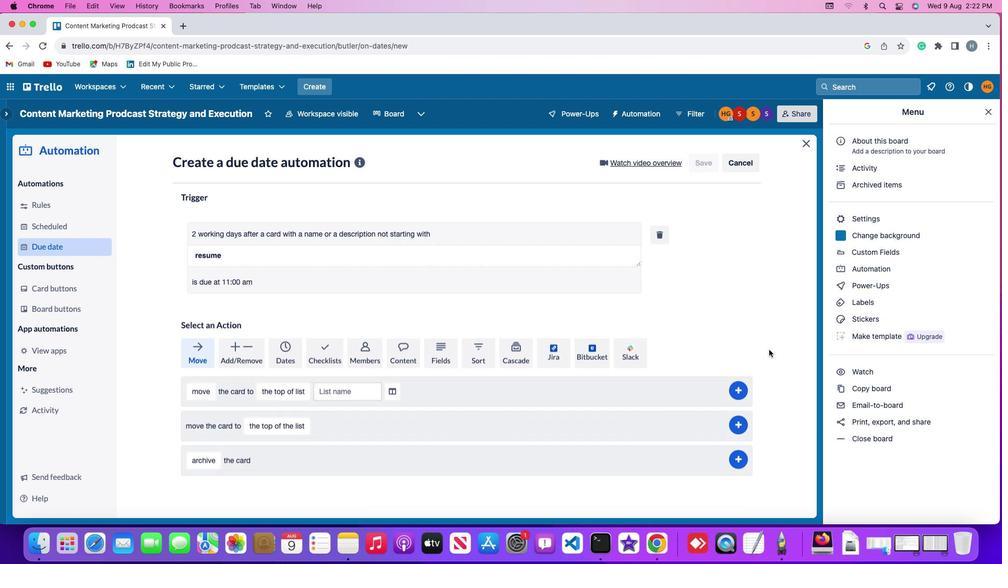 
